 Task: Filter companies with 1-10 employees.
Action: Mouse moved to (353, 86)
Screenshot: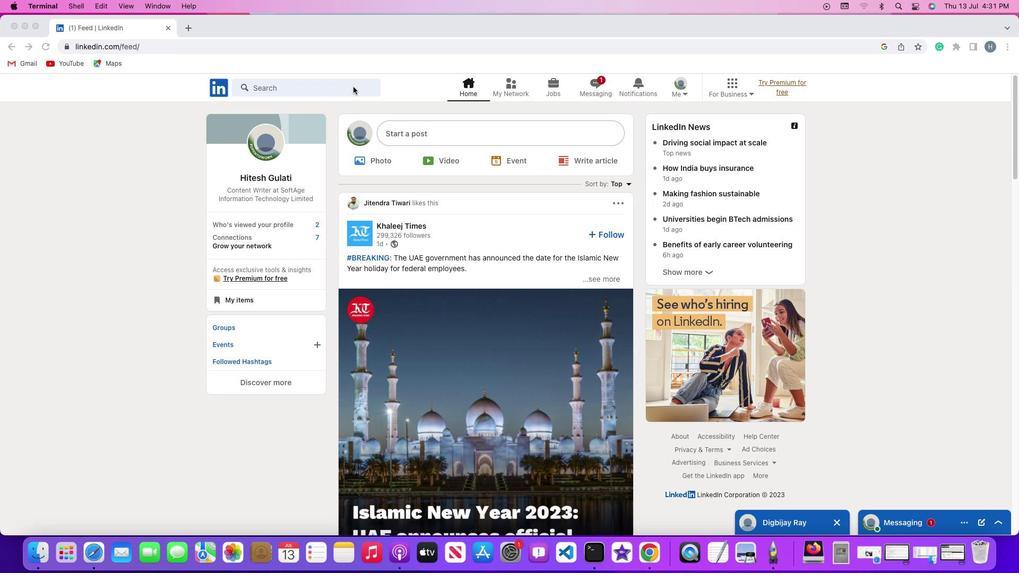 
Action: Mouse pressed left at (353, 86)
Screenshot: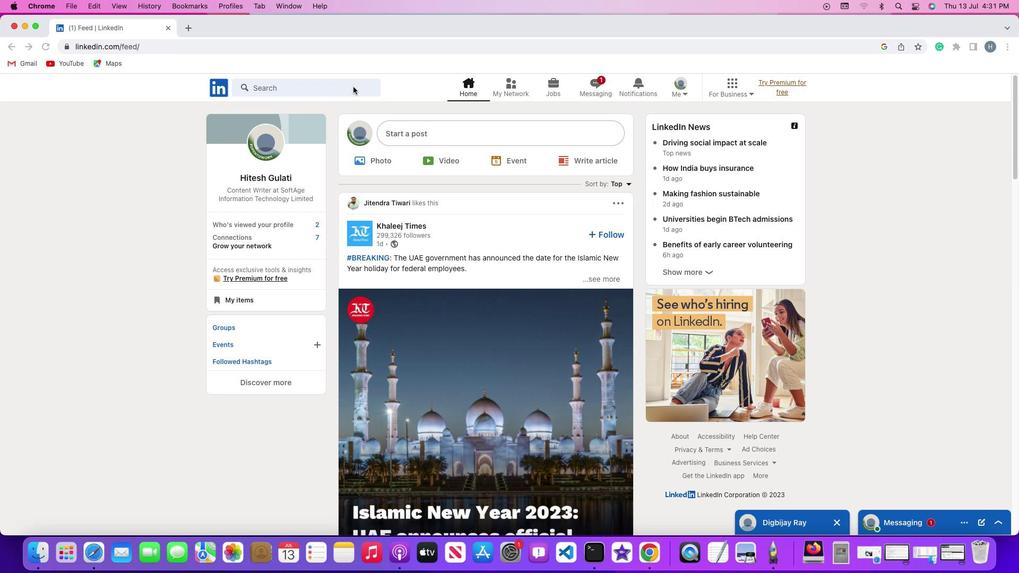 
Action: Mouse pressed left at (353, 86)
Screenshot: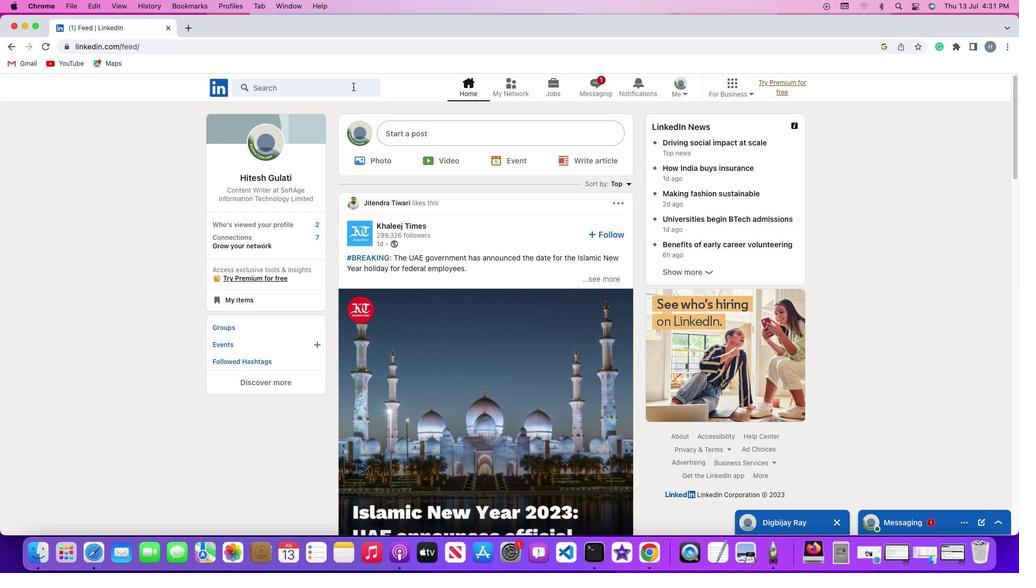 
Action: Key pressed Key.shift'#''h''i''r''i''n''g'Key.enter
Screenshot: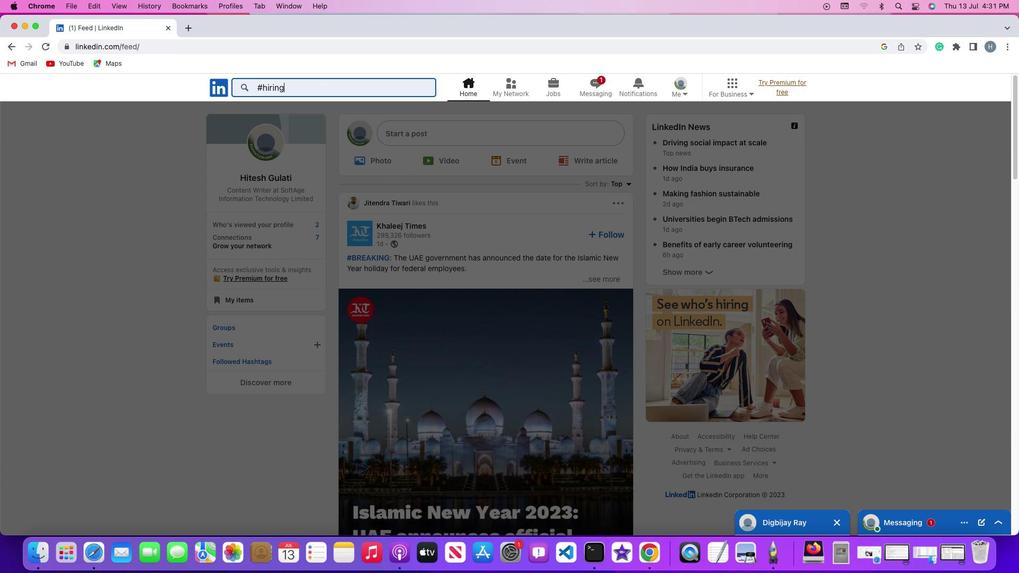 
Action: Mouse moved to (366, 116)
Screenshot: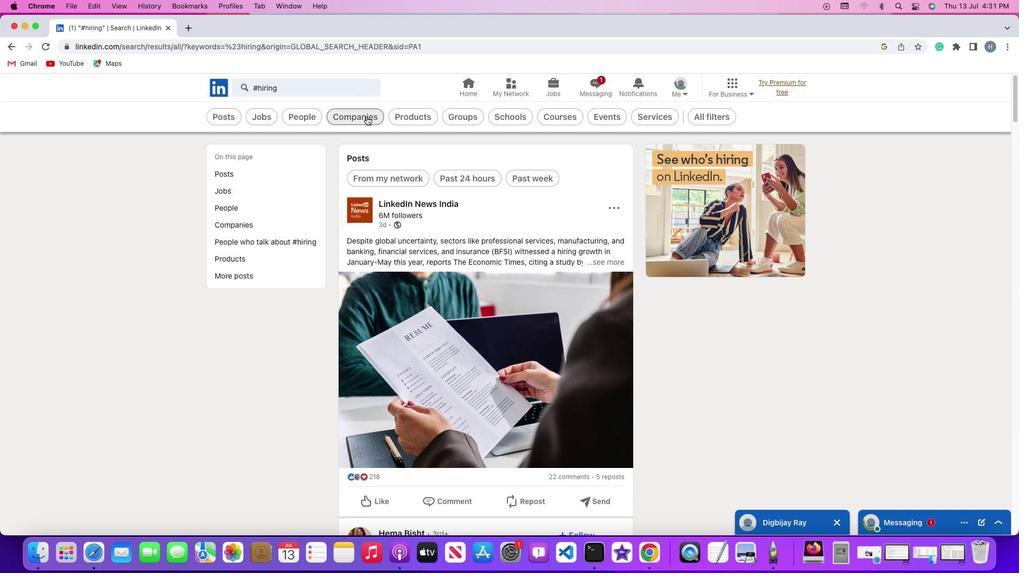
Action: Mouse pressed left at (366, 116)
Screenshot: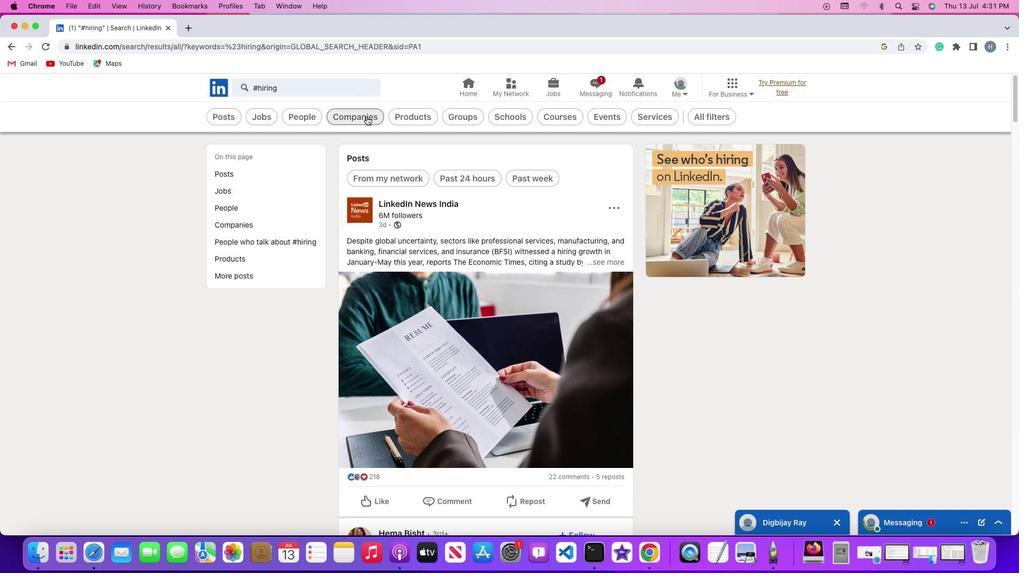 
Action: Mouse moved to (478, 114)
Screenshot: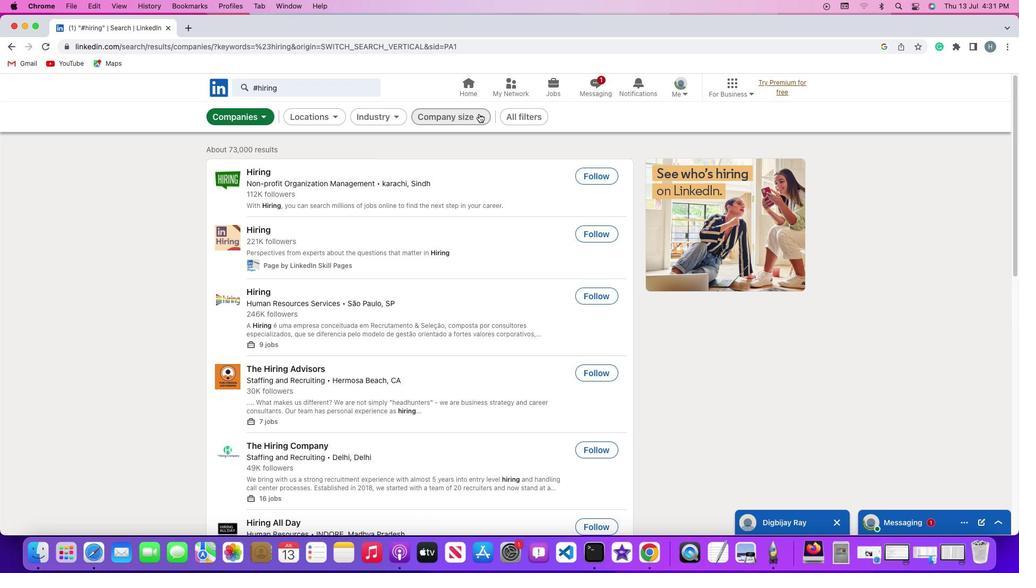 
Action: Mouse pressed left at (478, 114)
Screenshot: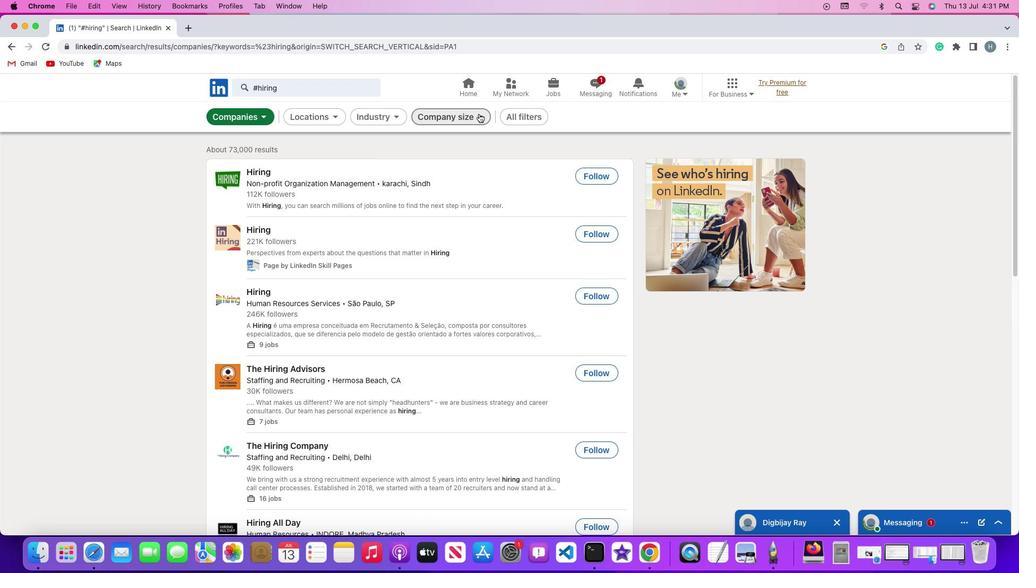 
Action: Mouse moved to (383, 144)
Screenshot: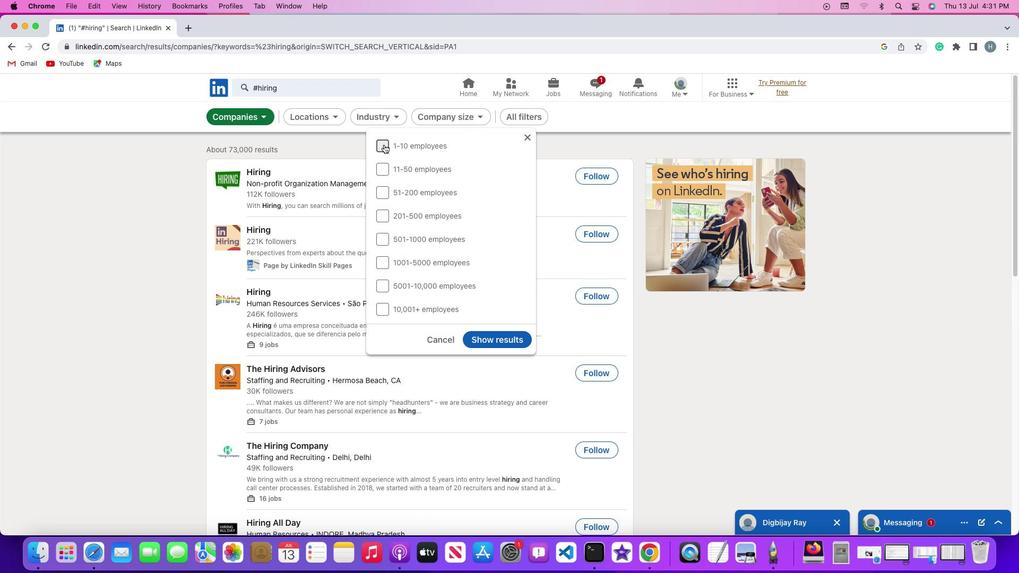 
Action: Mouse pressed left at (383, 144)
Screenshot: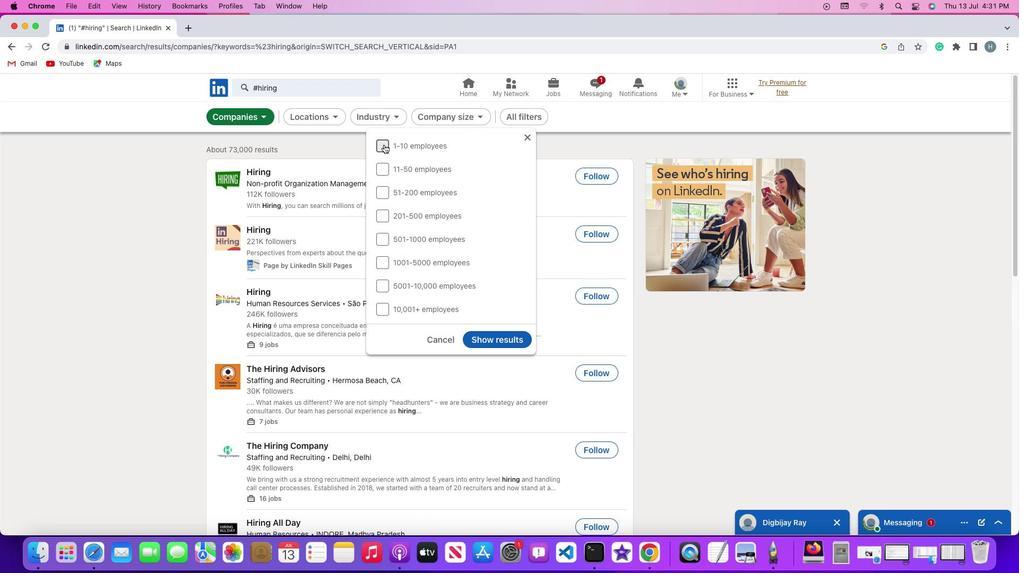 
Action: Mouse moved to (507, 339)
Screenshot: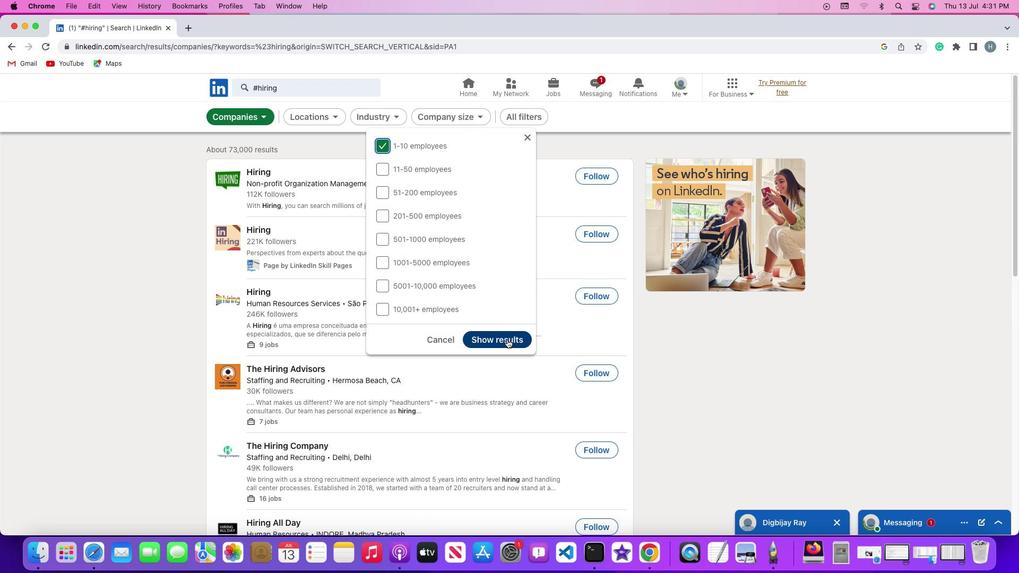 
Action: Mouse pressed left at (507, 339)
Screenshot: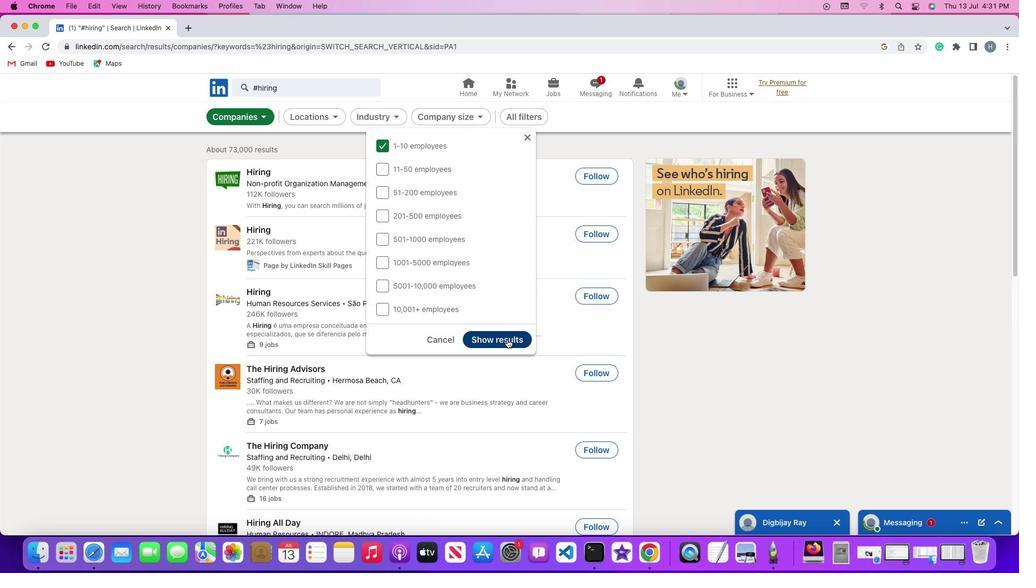 
Action: Mouse moved to (529, 238)
Screenshot: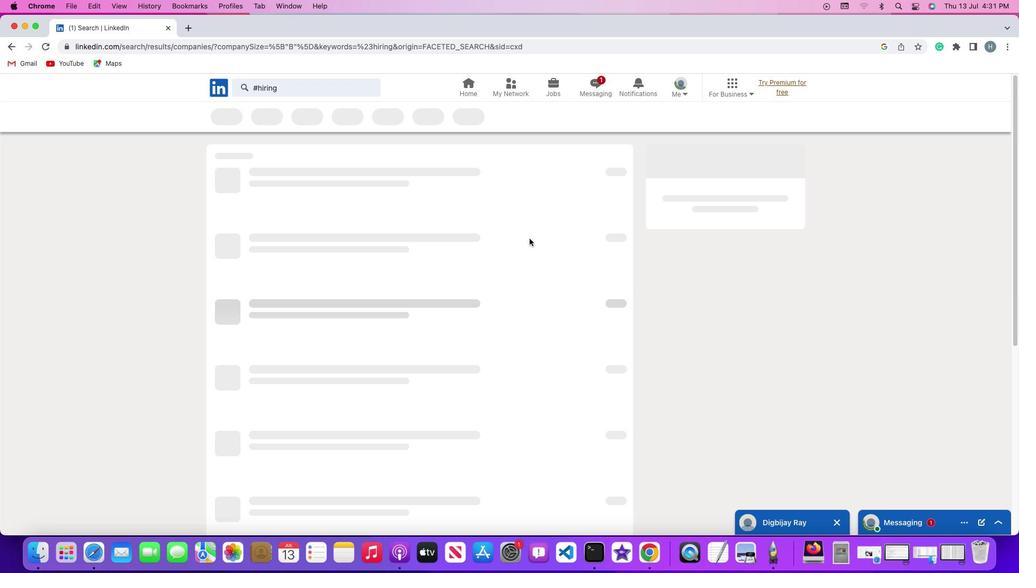 
